 Task: Select type "Layoff/position eliminated".
Action: Mouse moved to (854, 121)
Screenshot: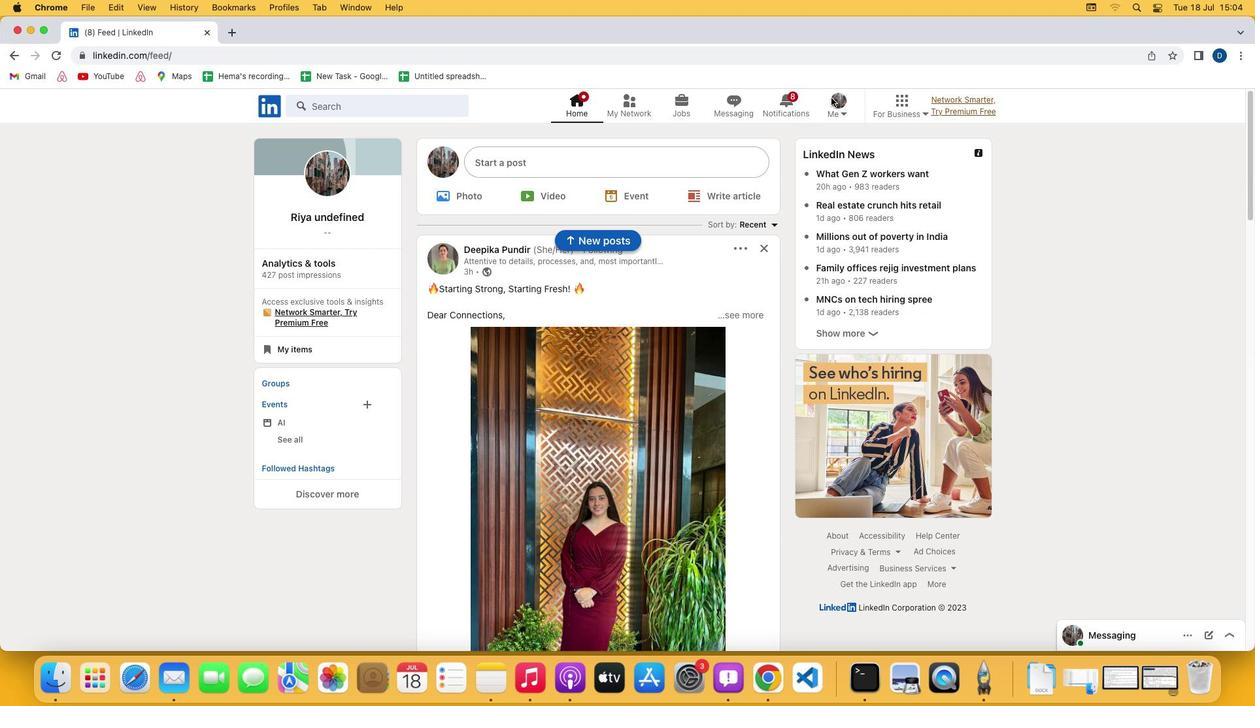 
Action: Mouse pressed left at (854, 121)
Screenshot: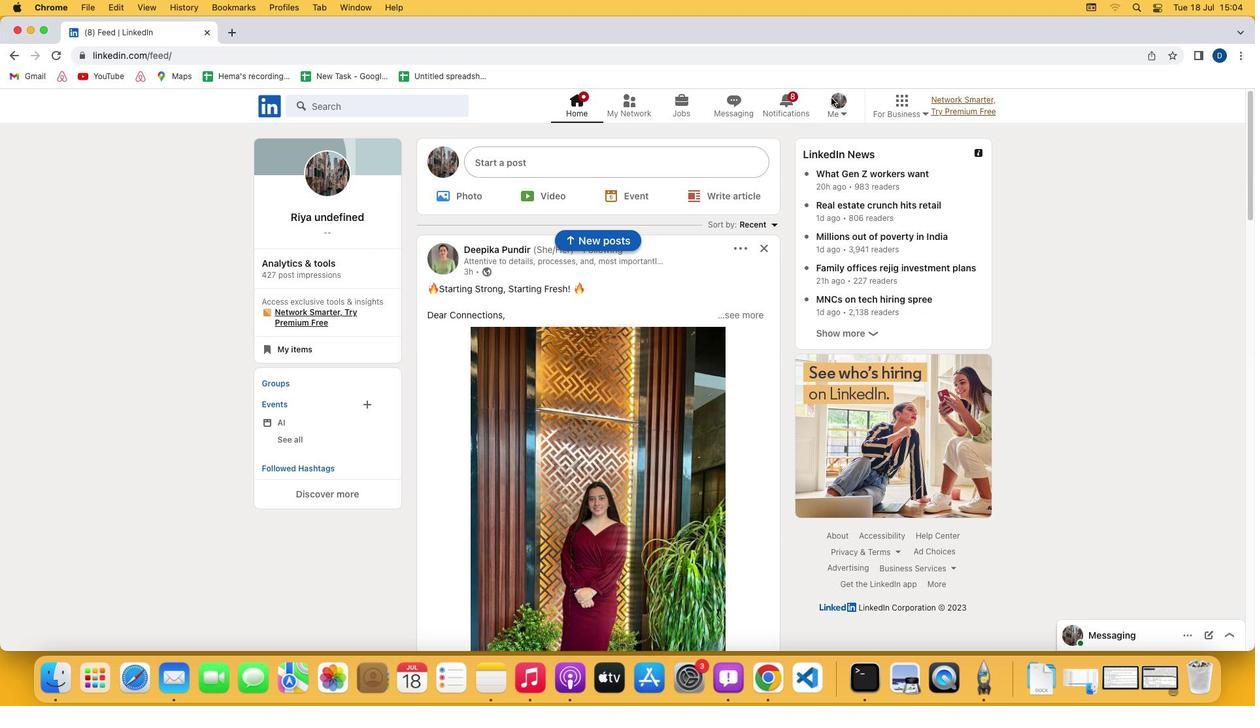 
Action: Mouse moved to (867, 140)
Screenshot: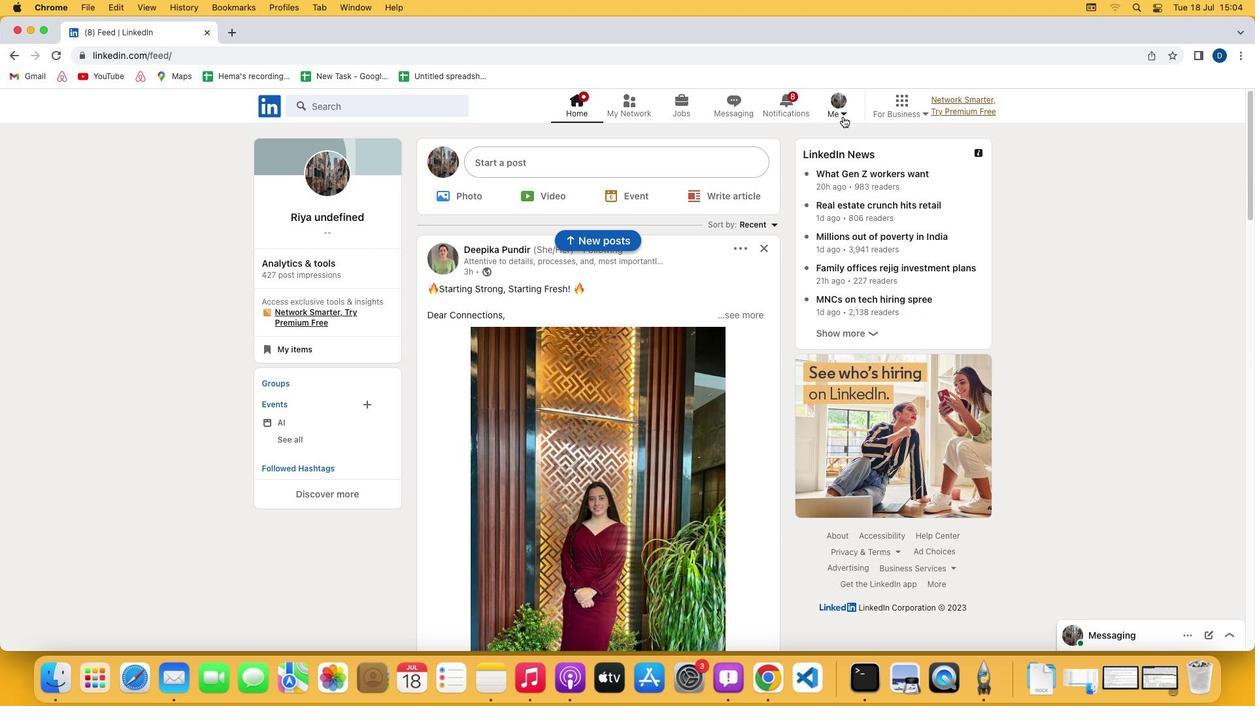 
Action: Mouse pressed left at (867, 140)
Screenshot: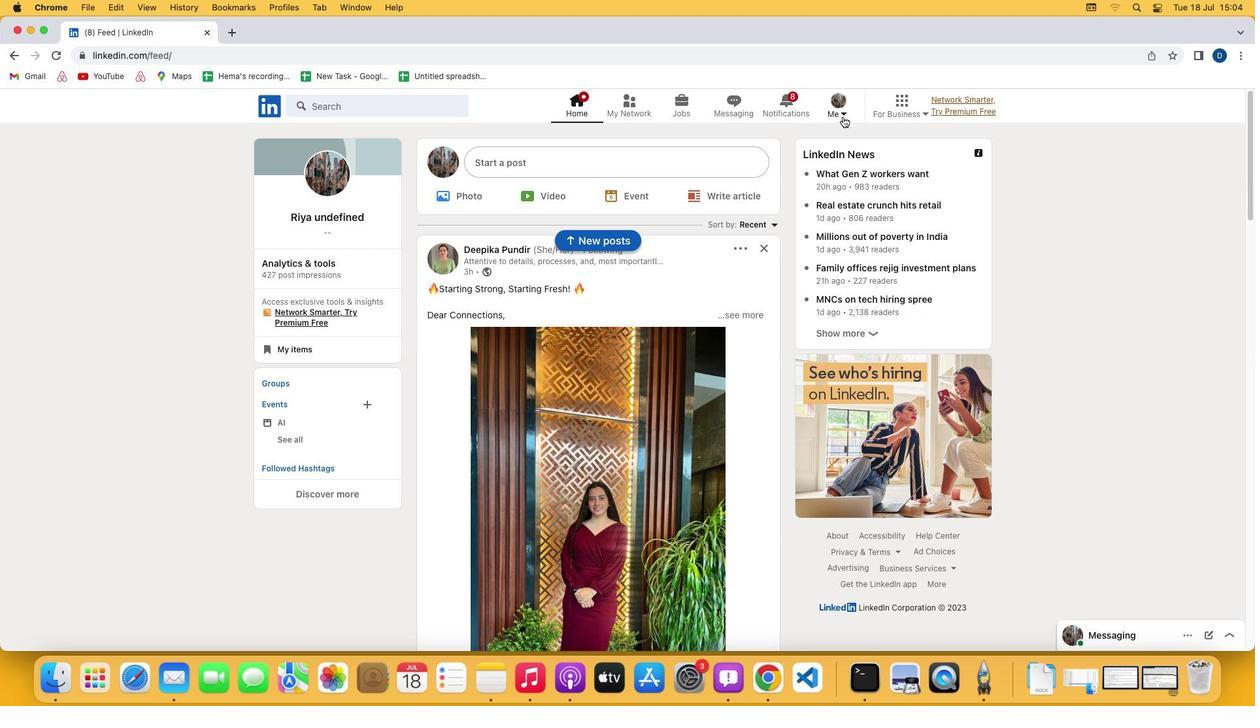 
Action: Mouse moved to (795, 204)
Screenshot: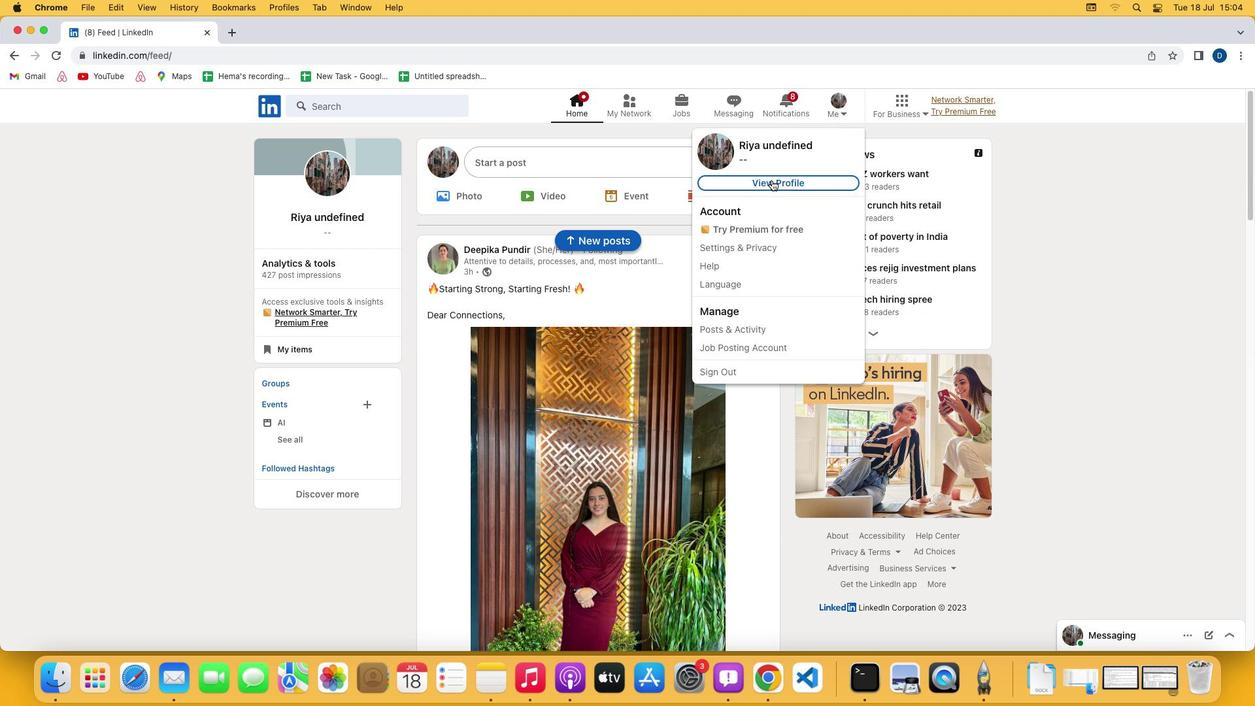 
Action: Mouse pressed left at (795, 204)
Screenshot: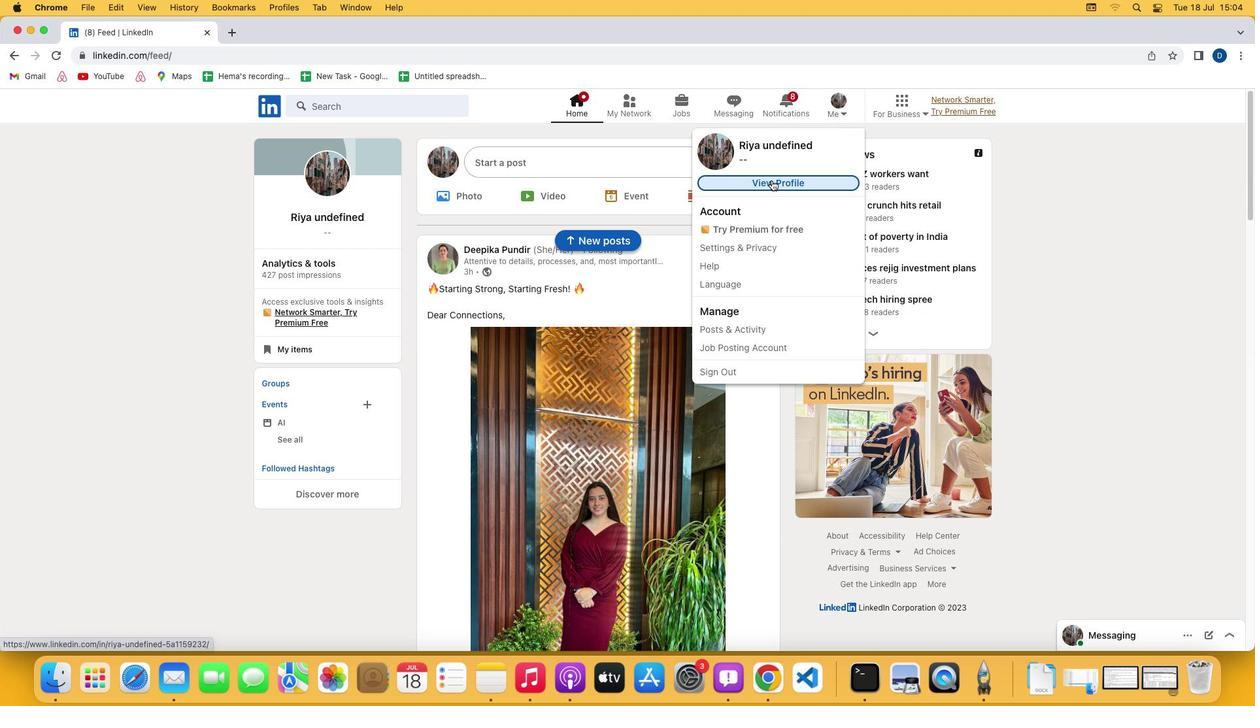 
Action: Mouse moved to (427, 474)
Screenshot: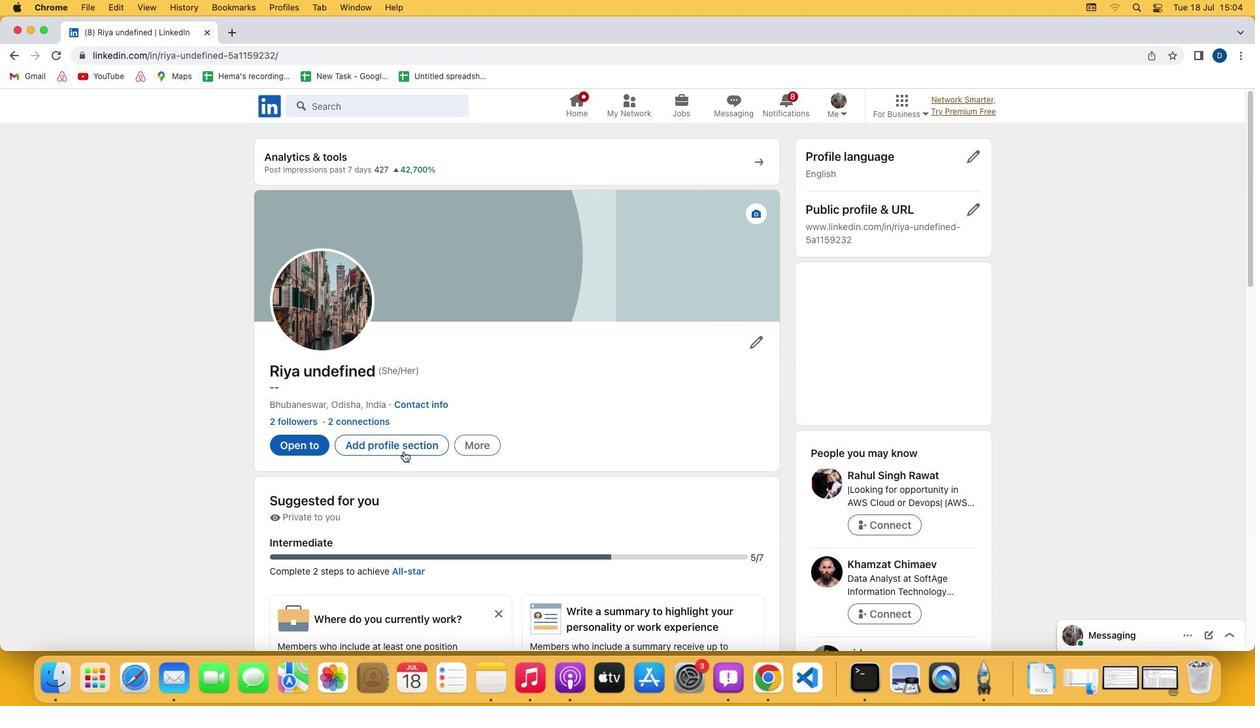 
Action: Mouse pressed left at (427, 474)
Screenshot: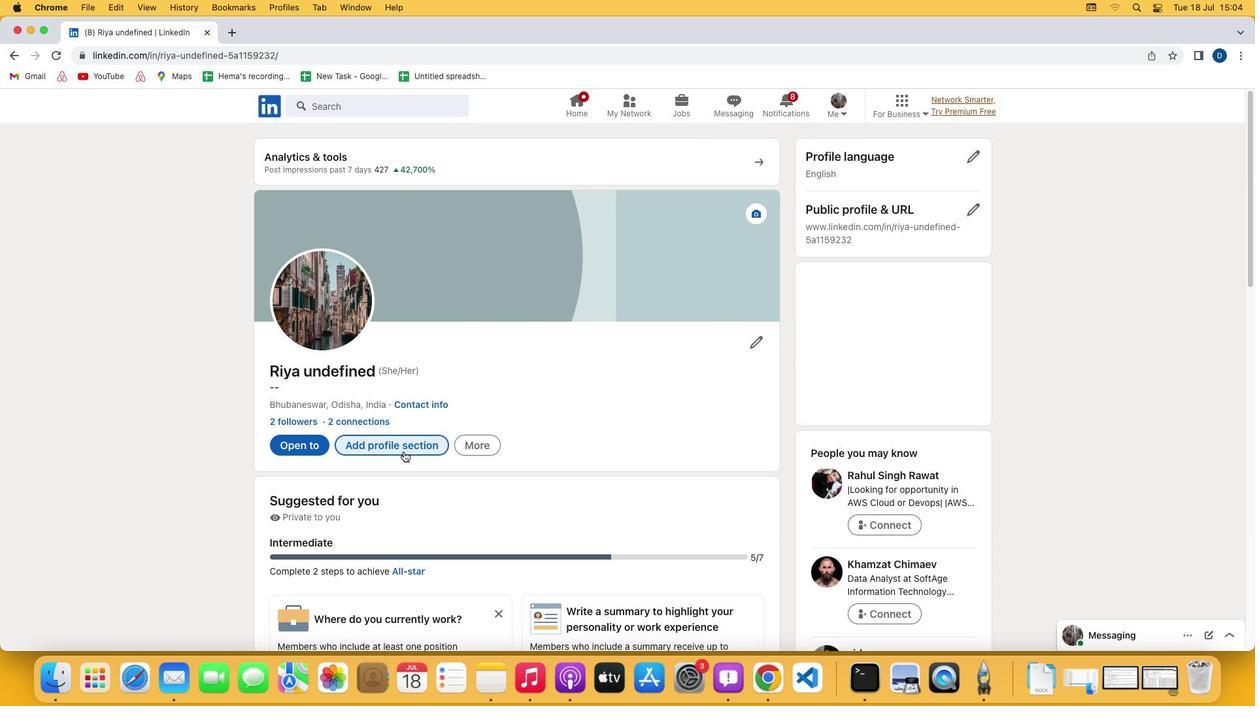 
Action: Mouse moved to (507, 347)
Screenshot: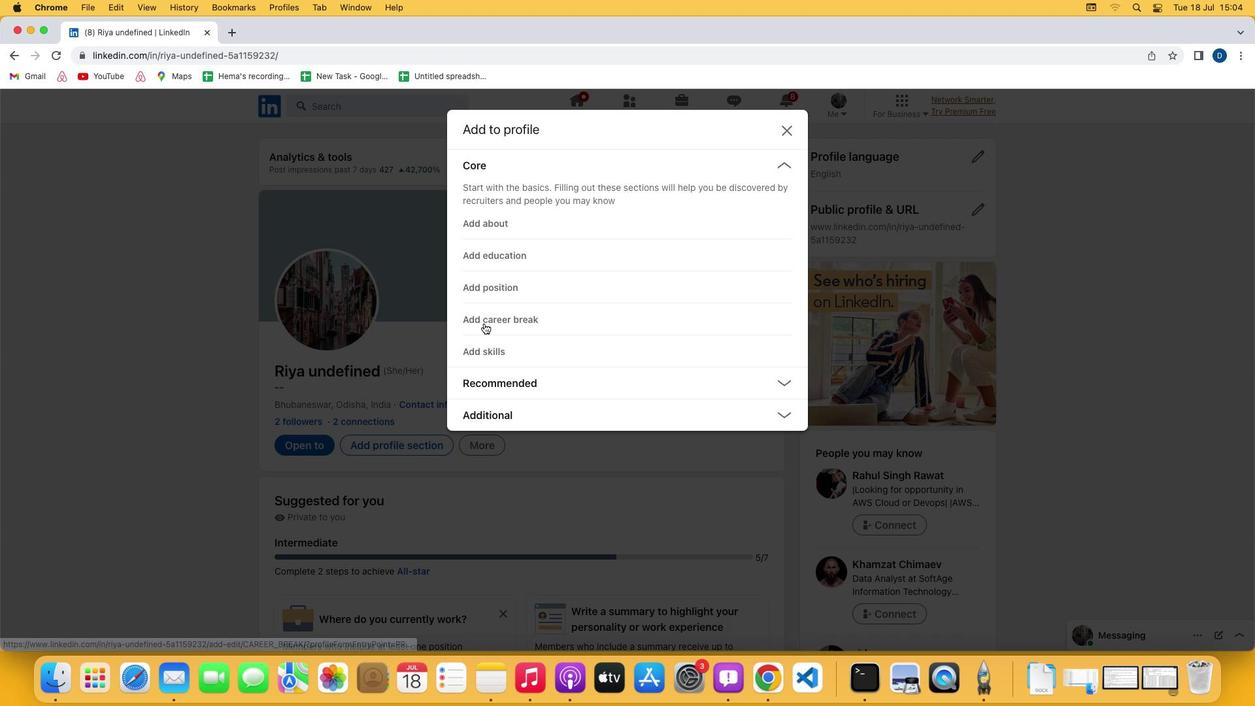 
Action: Mouse pressed left at (507, 347)
Screenshot: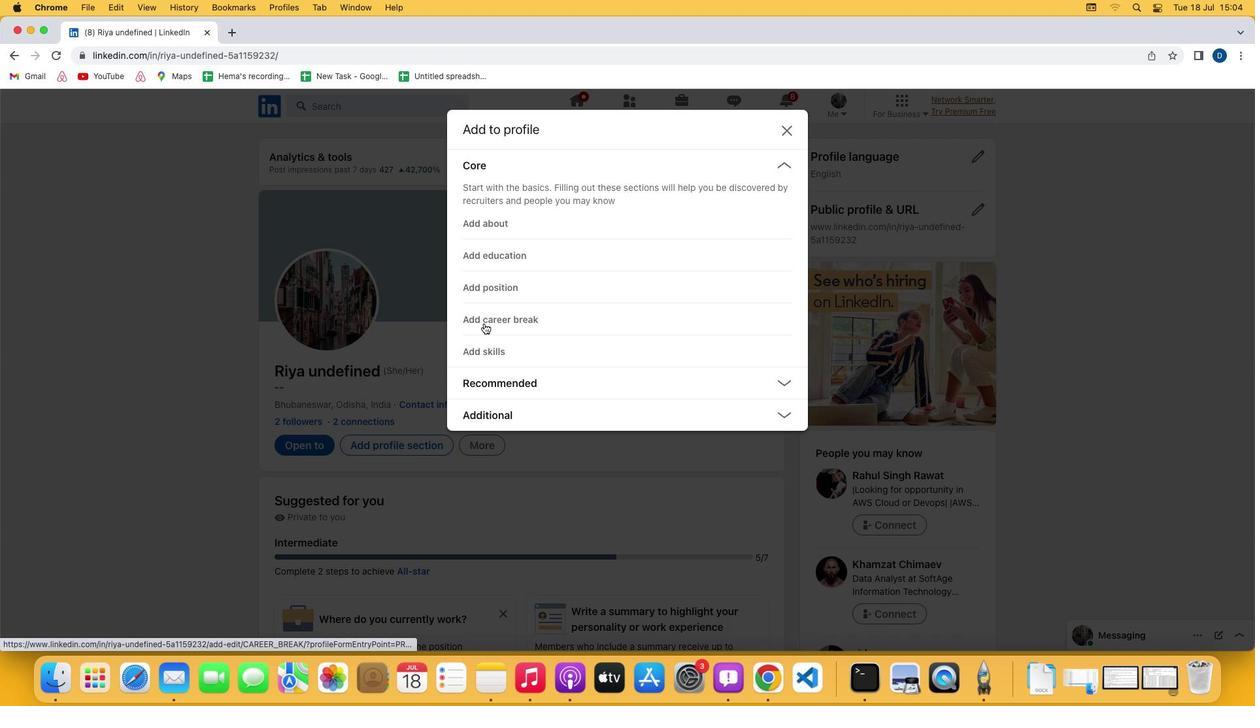 
Action: Mouse moved to (527, 268)
Screenshot: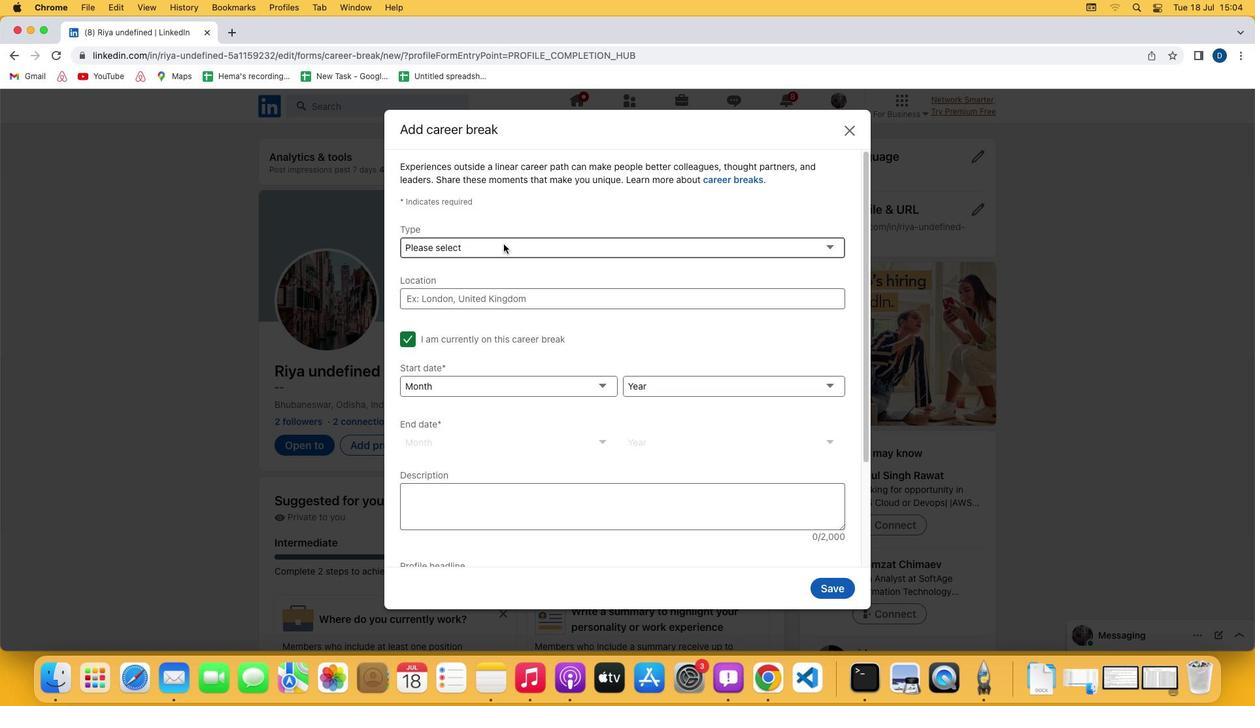 
Action: Mouse pressed left at (527, 268)
Screenshot: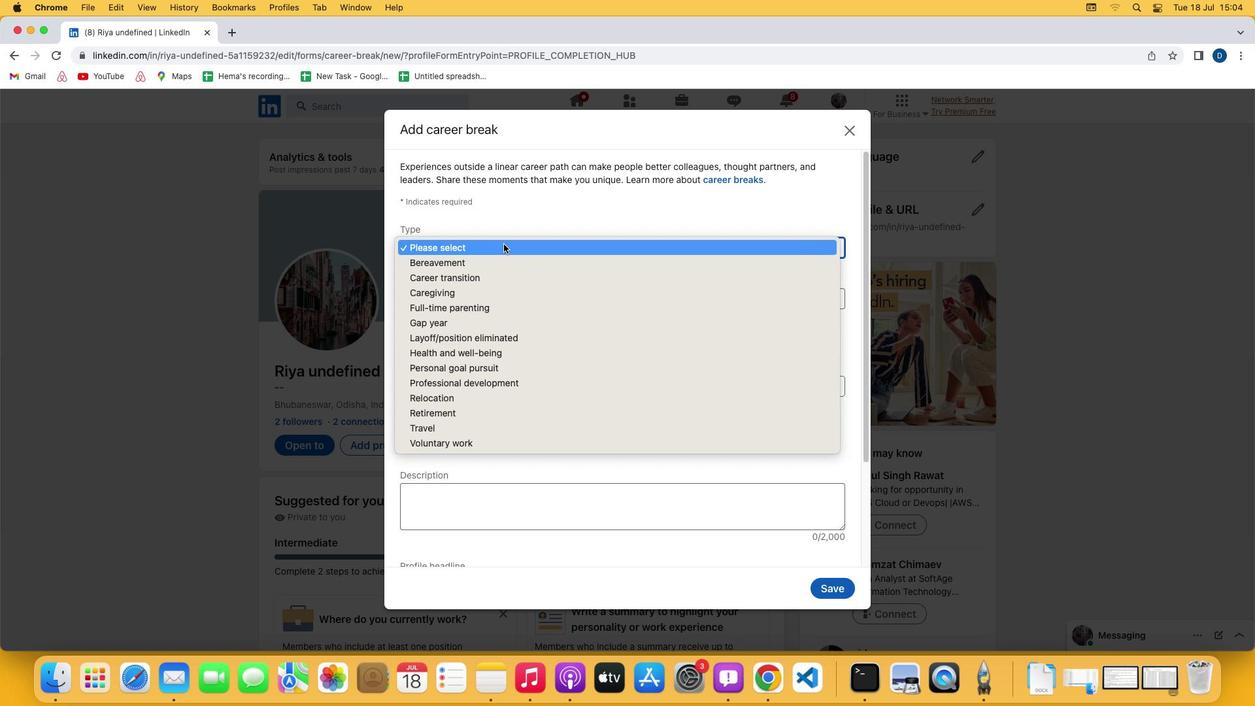 
Action: Mouse moved to (516, 364)
Screenshot: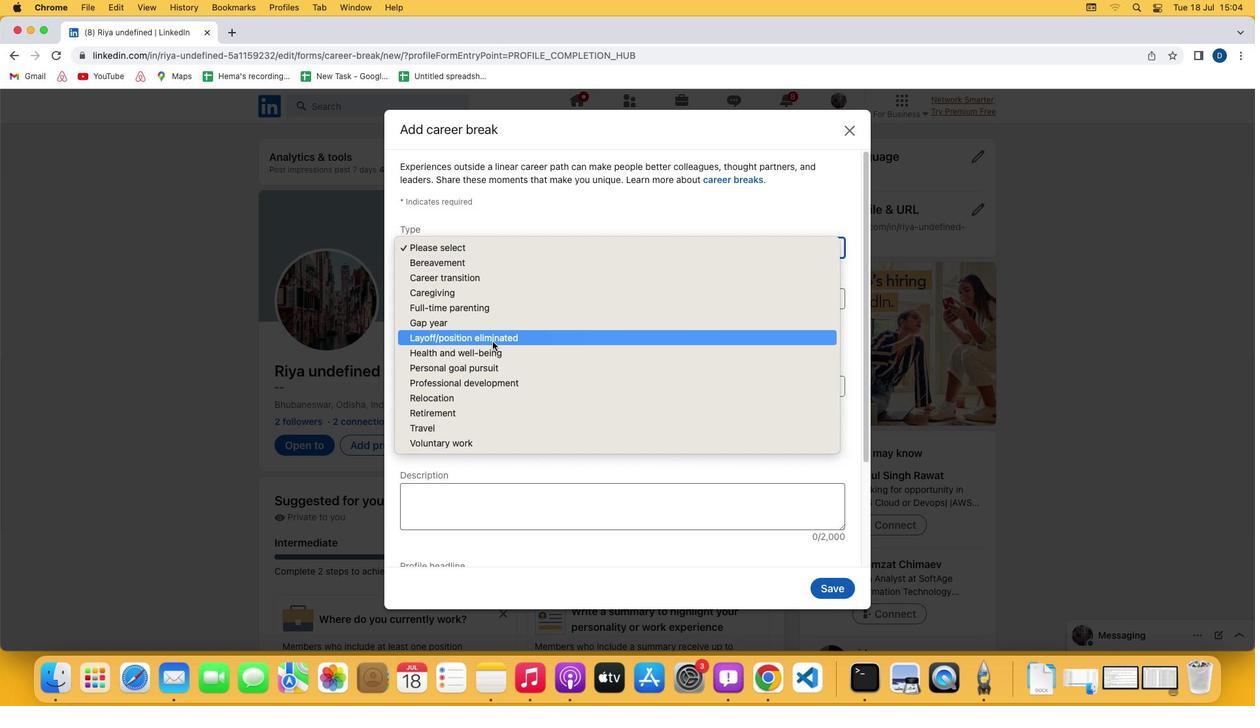 
Action: Mouse pressed left at (516, 364)
Screenshot: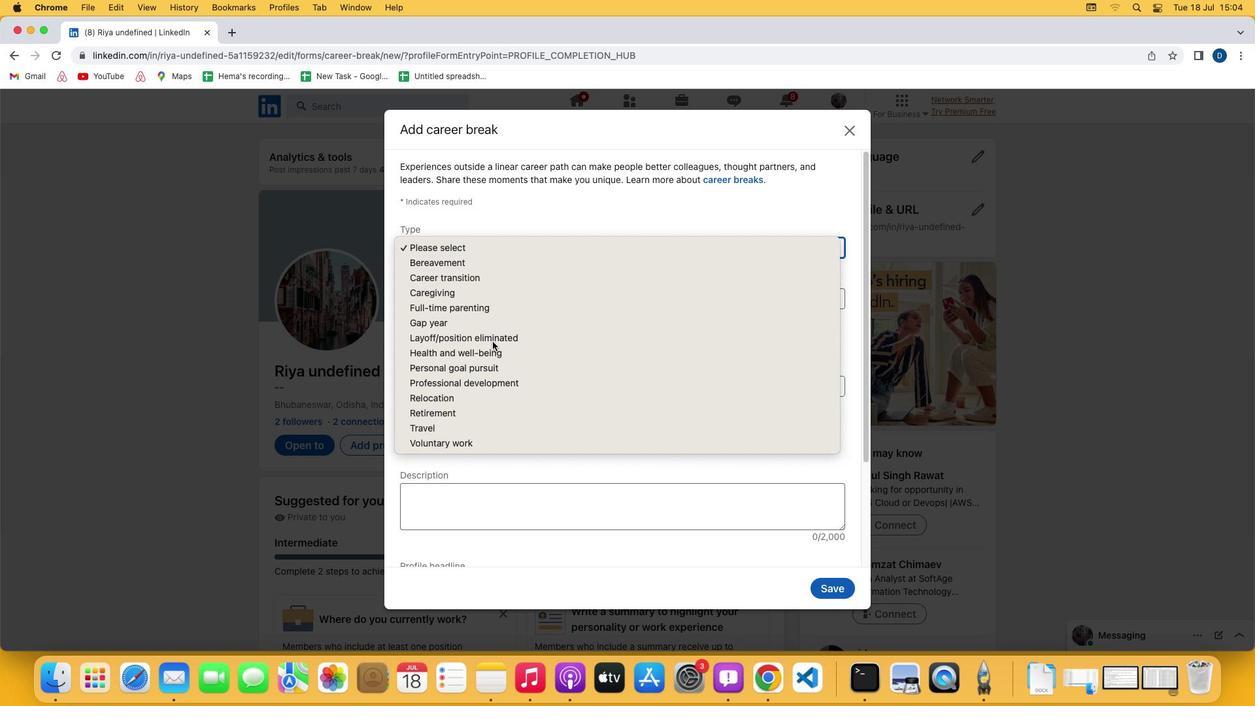 
